 Task: Change the permissions so that no one can create new shared event types.
Action: Mouse moved to (772, 63)
Screenshot: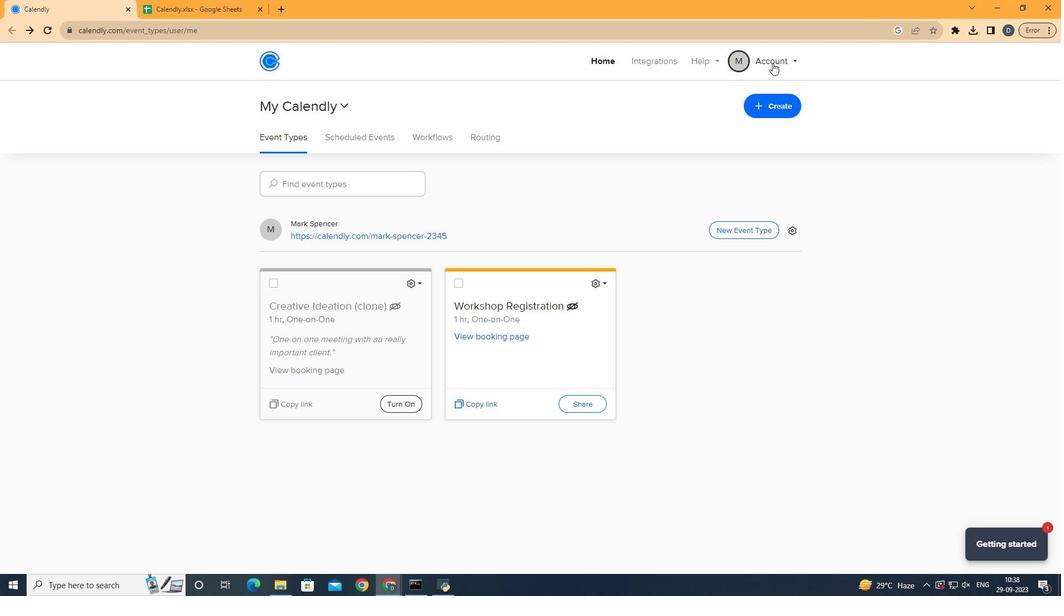 
Action: Mouse pressed left at (772, 63)
Screenshot: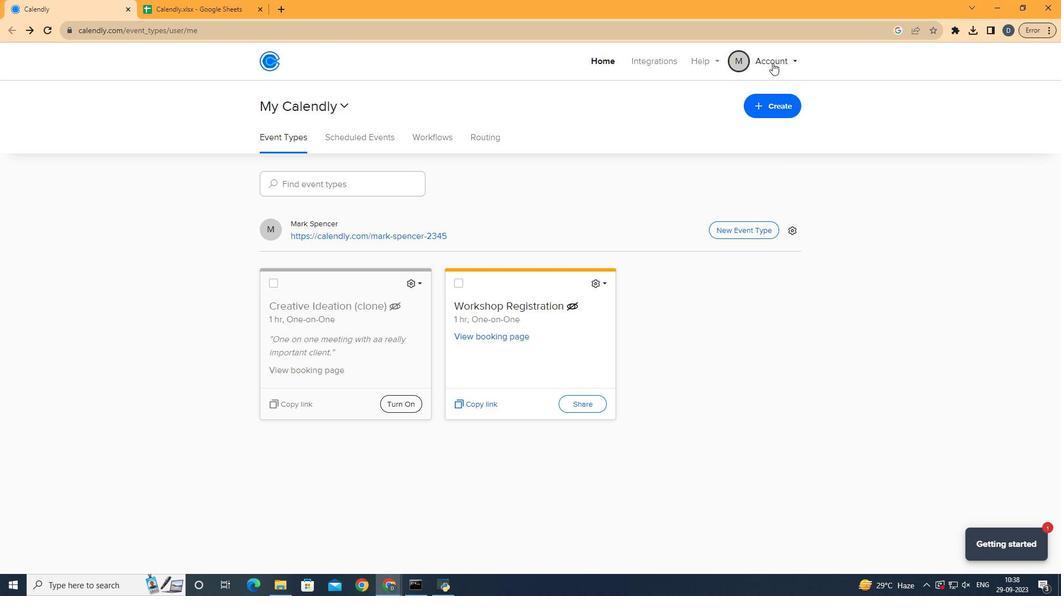 
Action: Mouse moved to (698, 217)
Screenshot: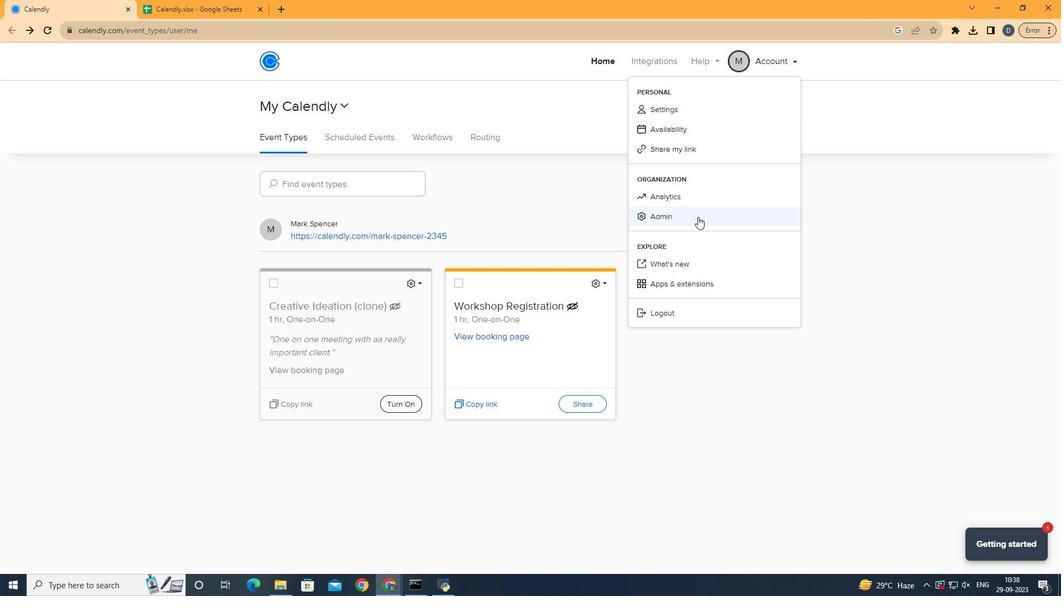 
Action: Mouse pressed left at (698, 217)
Screenshot: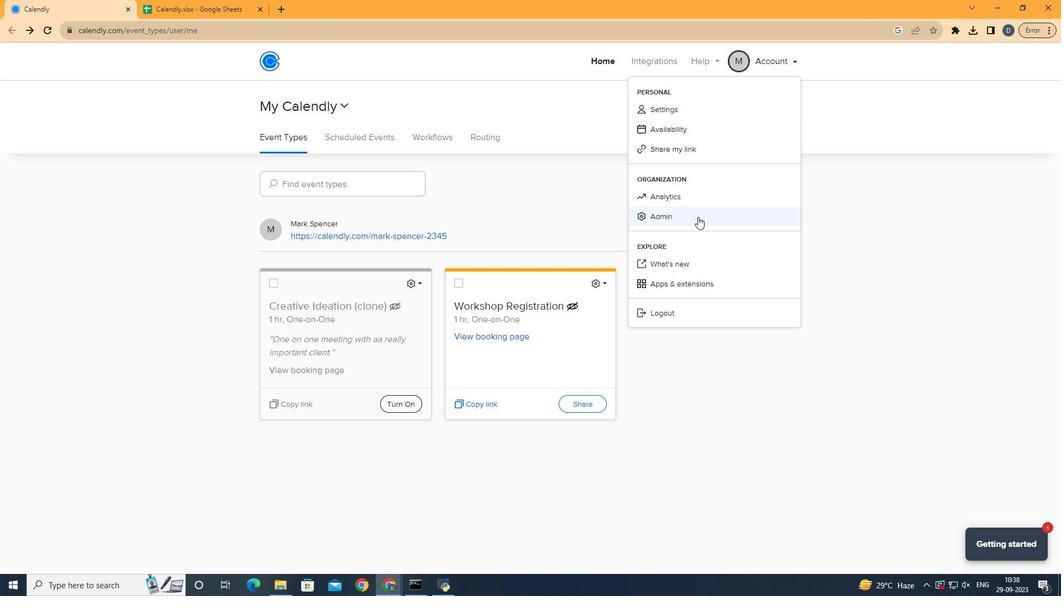 
Action: Mouse moved to (97, 285)
Screenshot: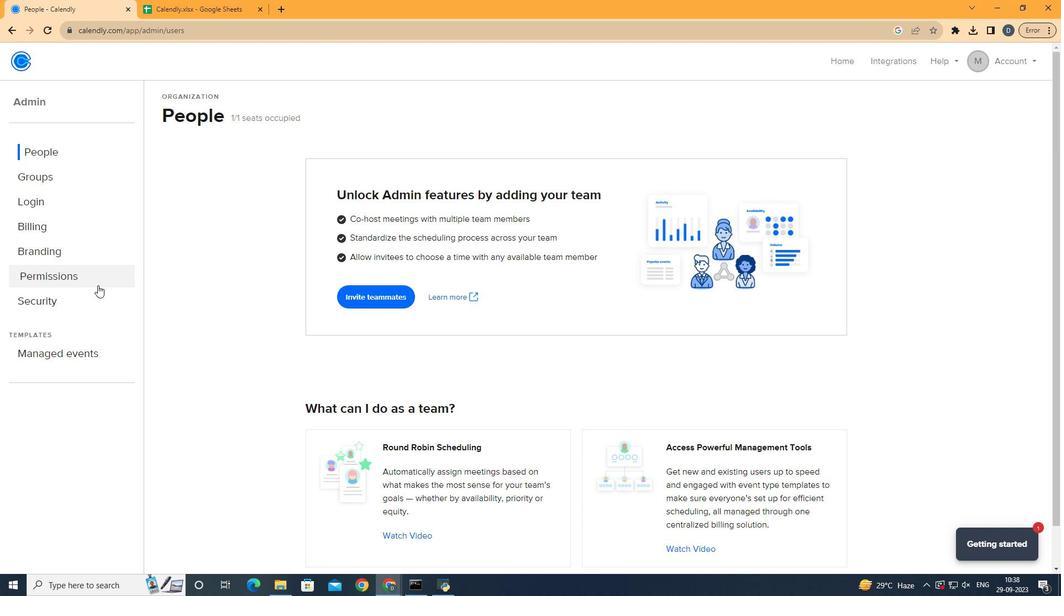 
Action: Mouse pressed left at (97, 285)
Screenshot: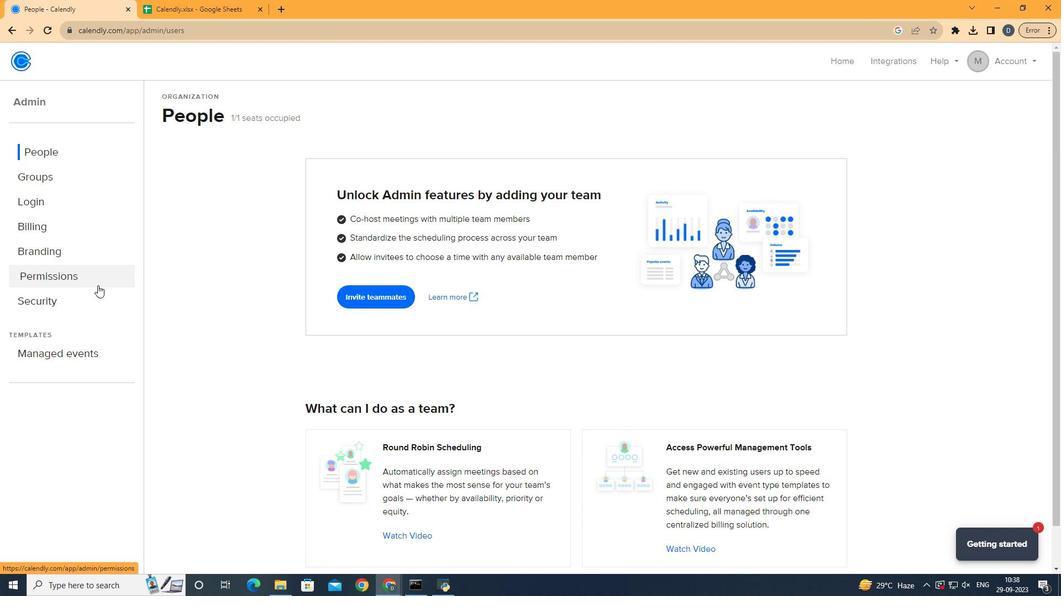 
Action: Mouse moved to (181, 310)
Screenshot: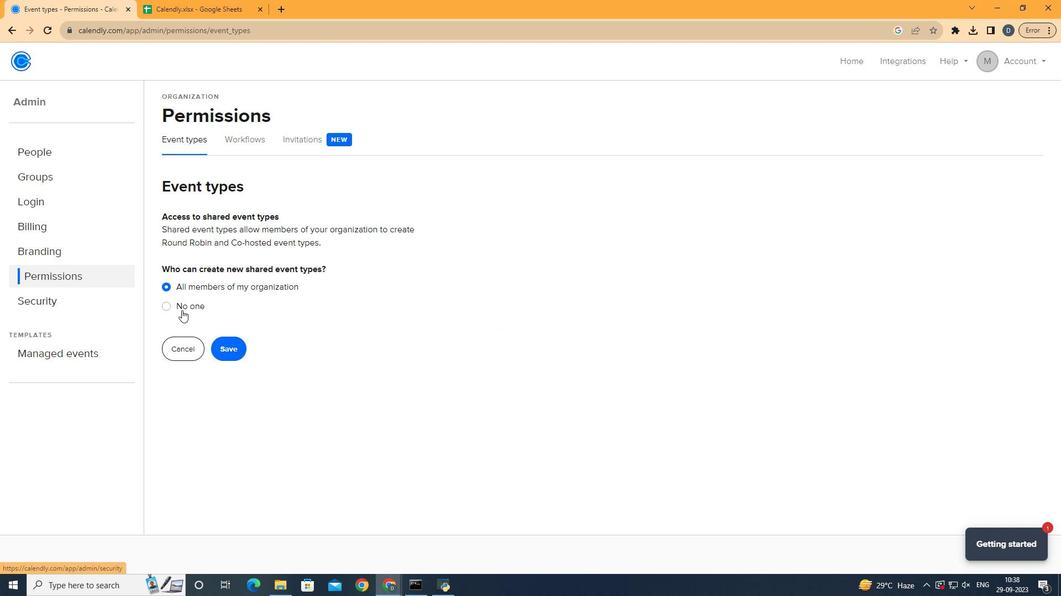
Action: Mouse pressed left at (181, 310)
Screenshot: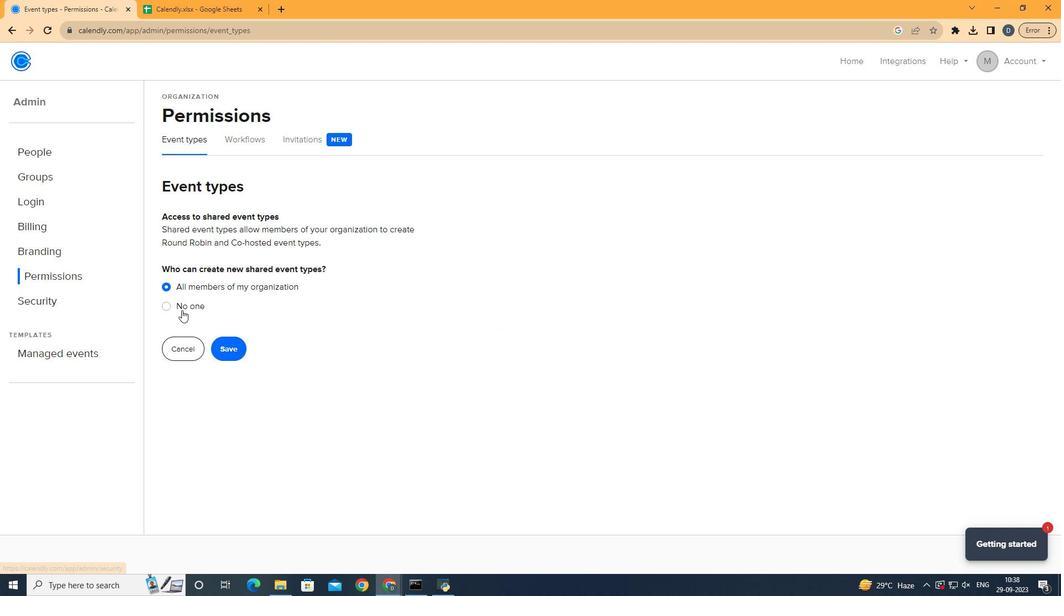 
Action: Mouse moved to (499, 357)
Screenshot: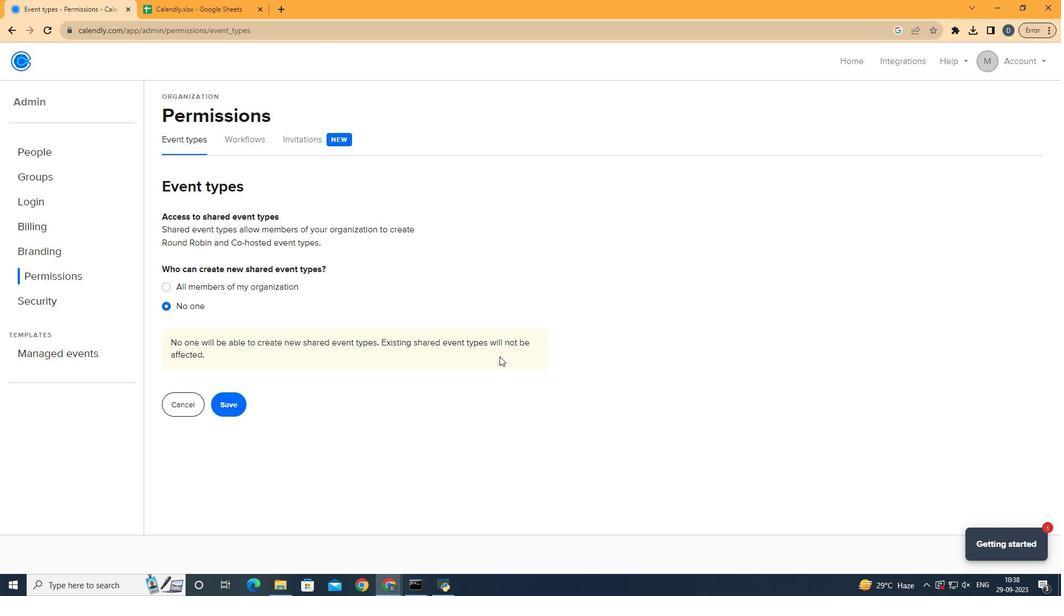 
